 Task: Create a due date automation trigger when advanced on, 2 hours after a card is due add dates without an overdue due date.
Action: Mouse moved to (947, 66)
Screenshot: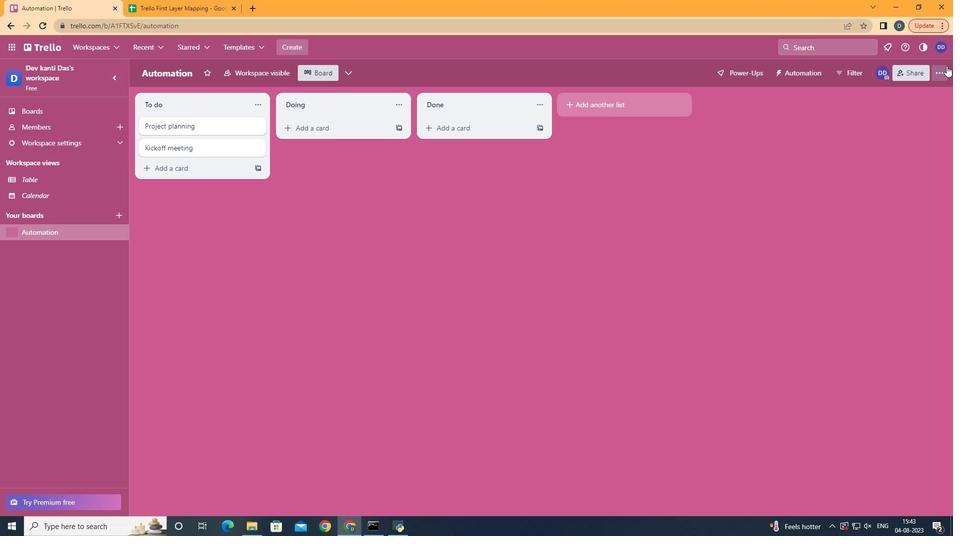
Action: Mouse pressed left at (947, 66)
Screenshot: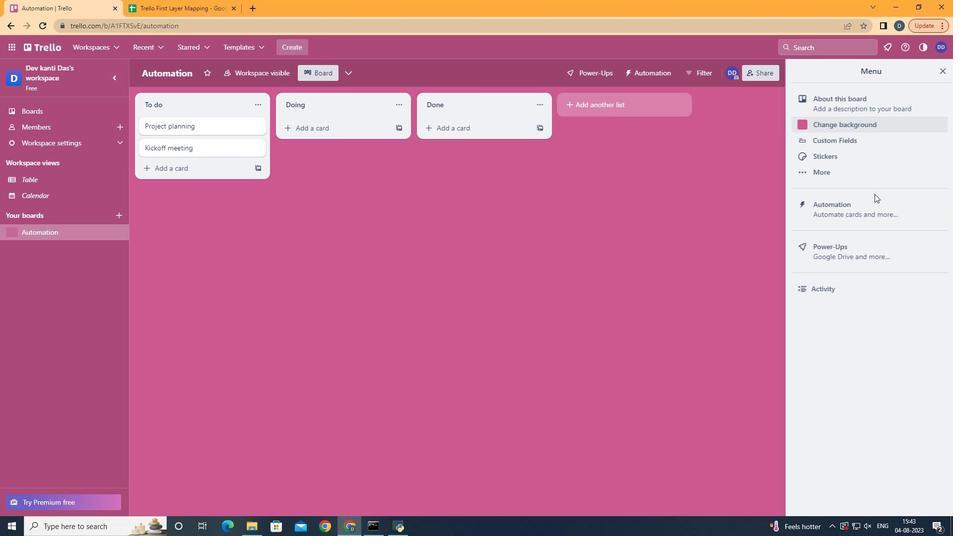 
Action: Mouse moved to (855, 211)
Screenshot: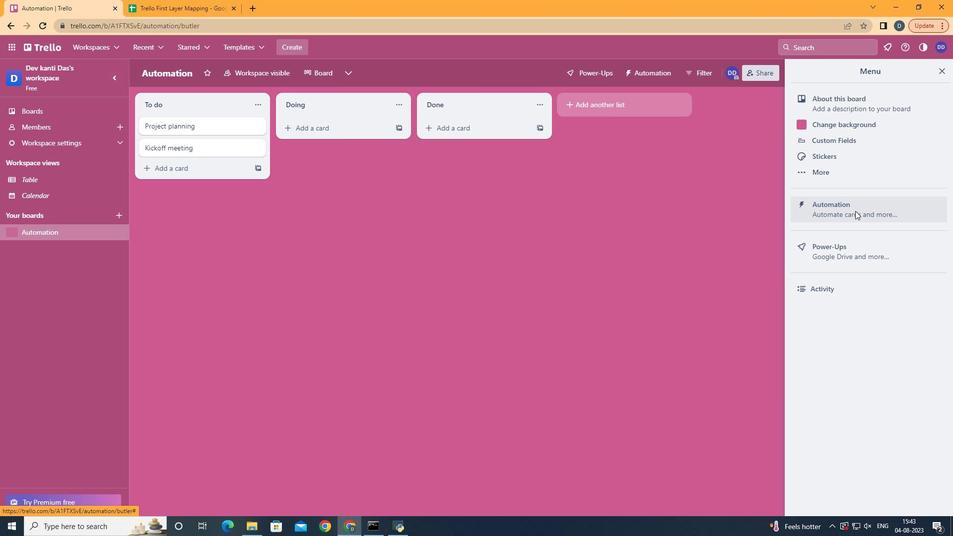 
Action: Mouse pressed left at (855, 211)
Screenshot: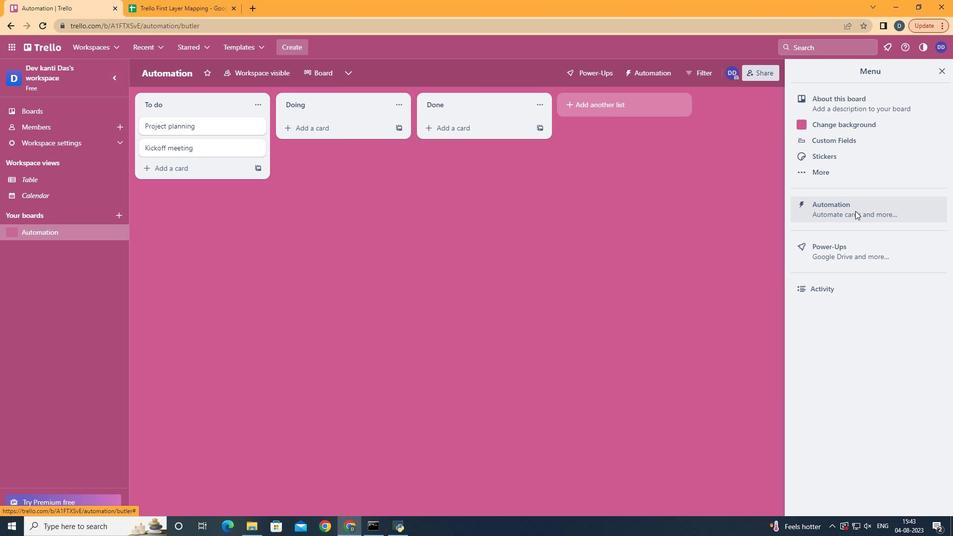 
Action: Mouse moved to (199, 202)
Screenshot: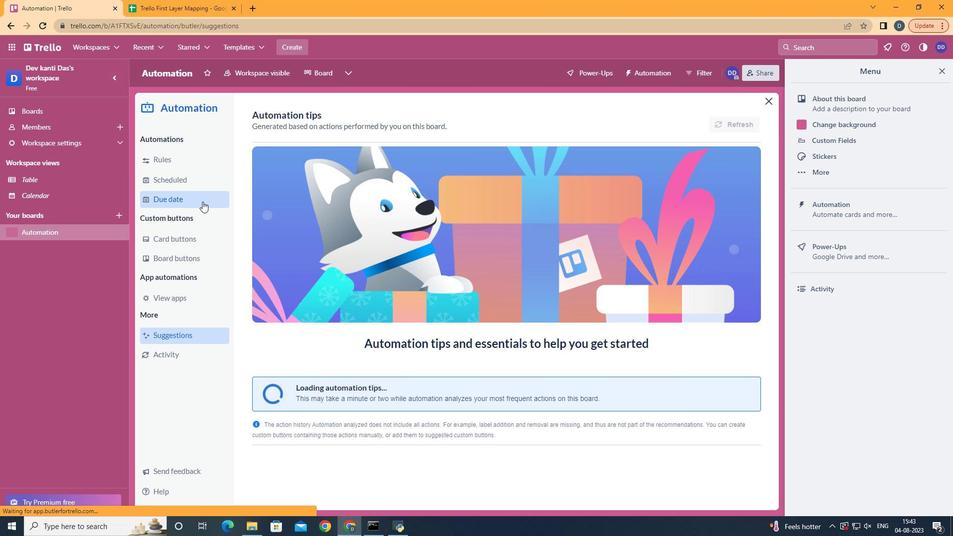 
Action: Mouse pressed left at (199, 202)
Screenshot: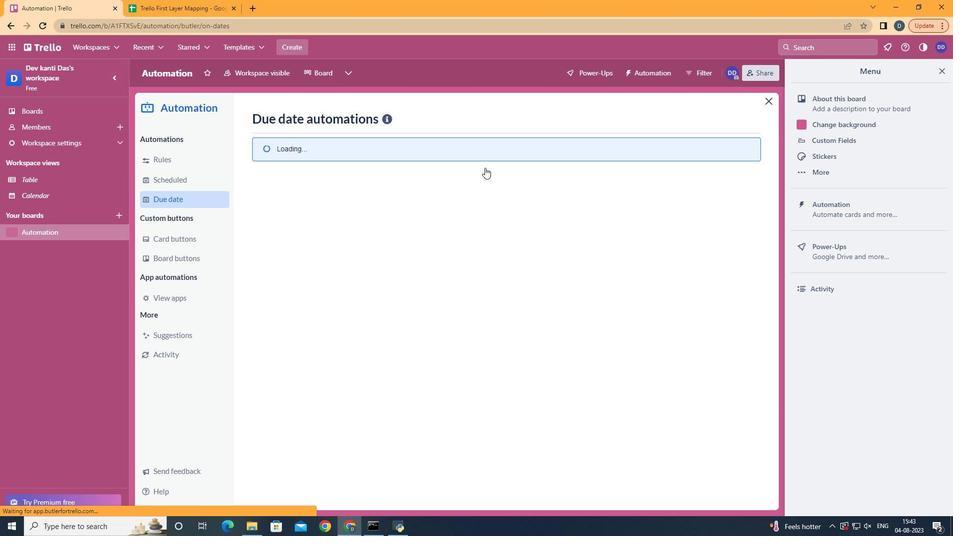 
Action: Mouse moved to (700, 119)
Screenshot: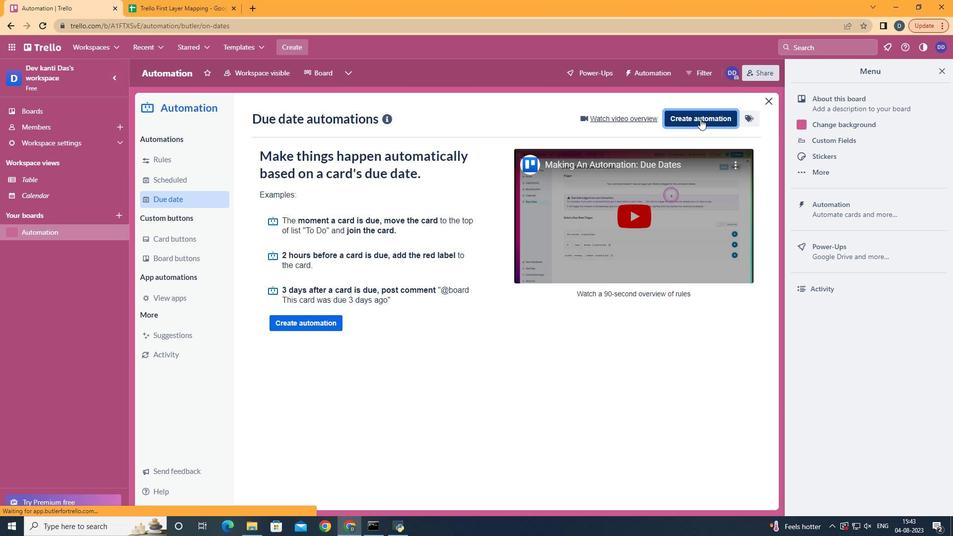 
Action: Mouse pressed left at (700, 119)
Screenshot: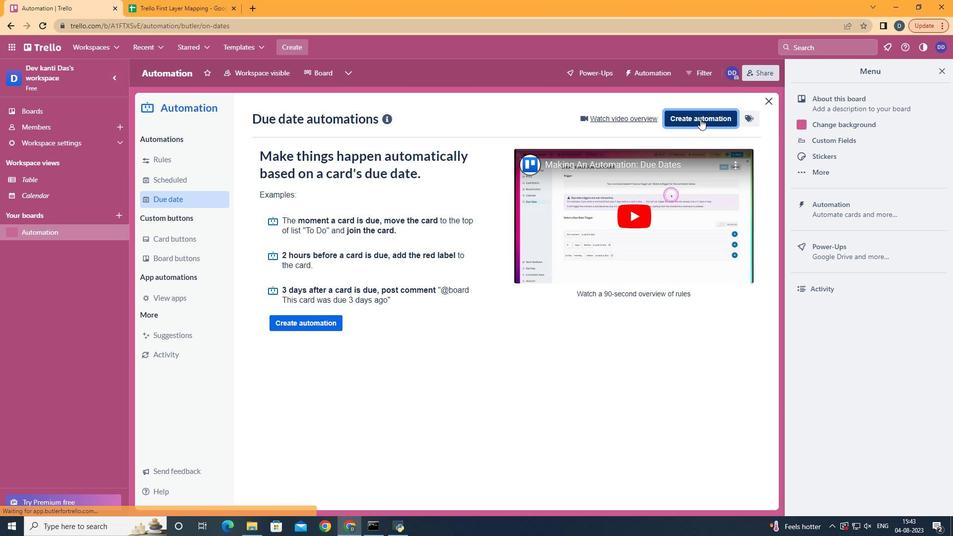 
Action: Mouse moved to (519, 214)
Screenshot: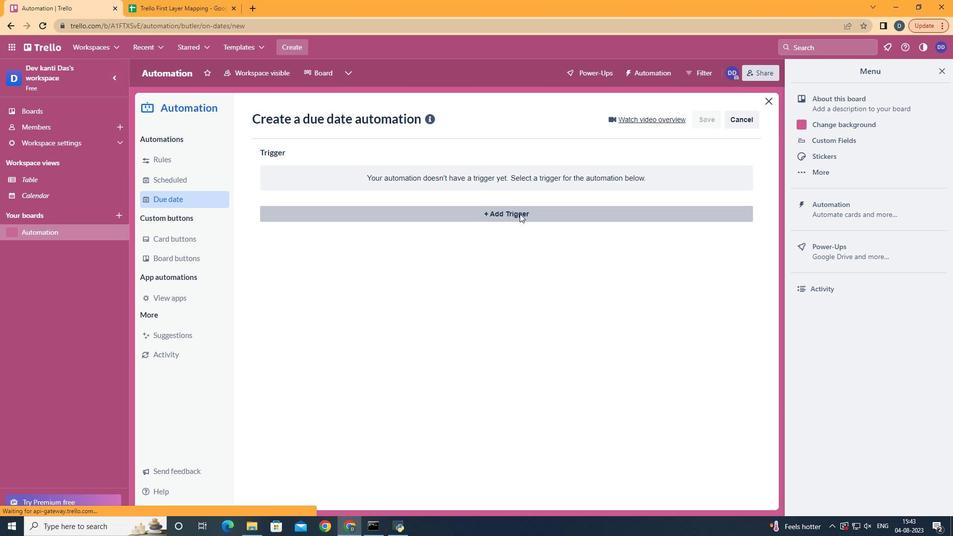 
Action: Mouse pressed left at (519, 214)
Screenshot: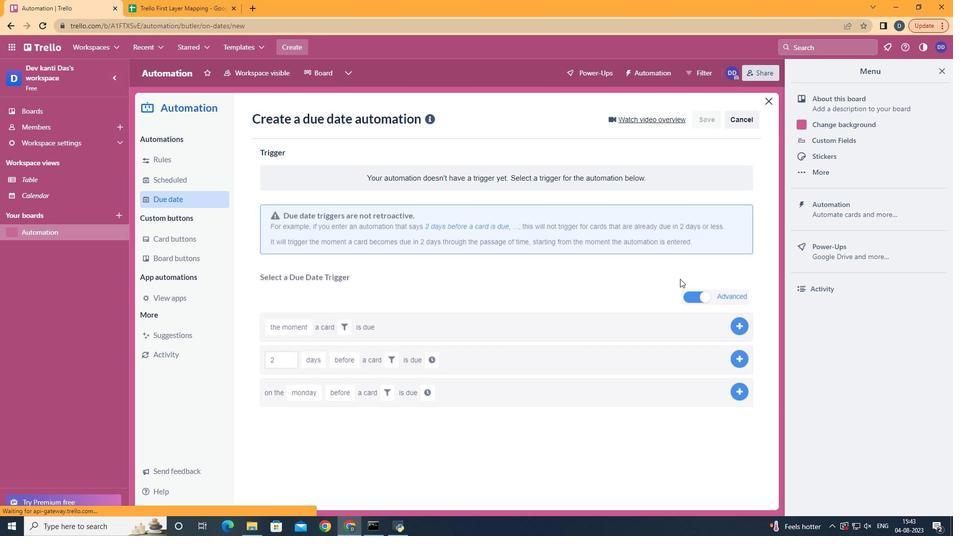 
Action: Mouse moved to (320, 428)
Screenshot: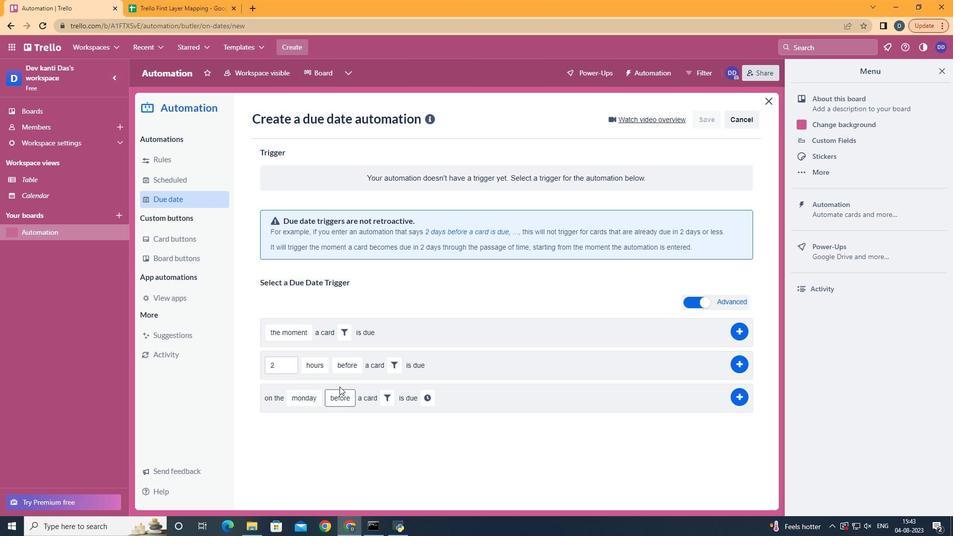 
Action: Mouse pressed left at (320, 428)
Screenshot: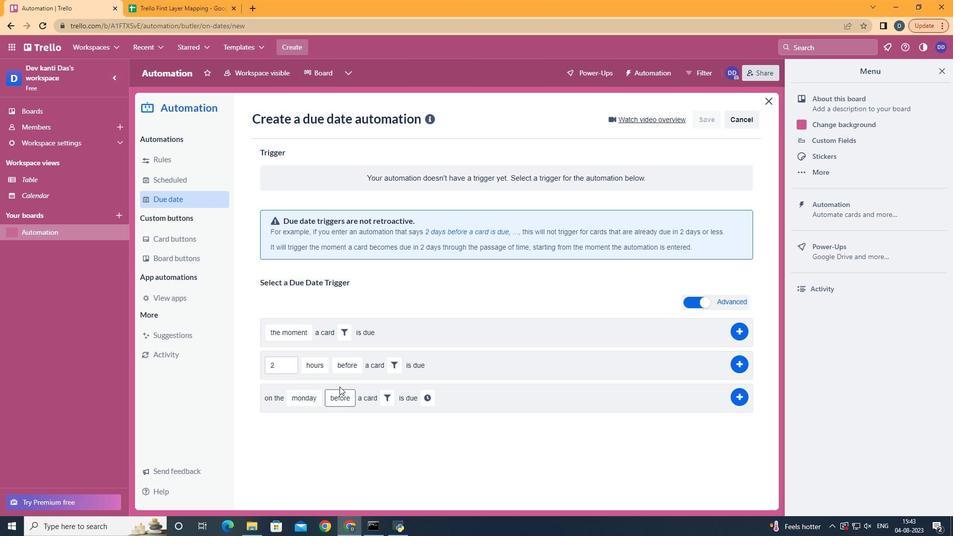 
Action: Mouse moved to (345, 403)
Screenshot: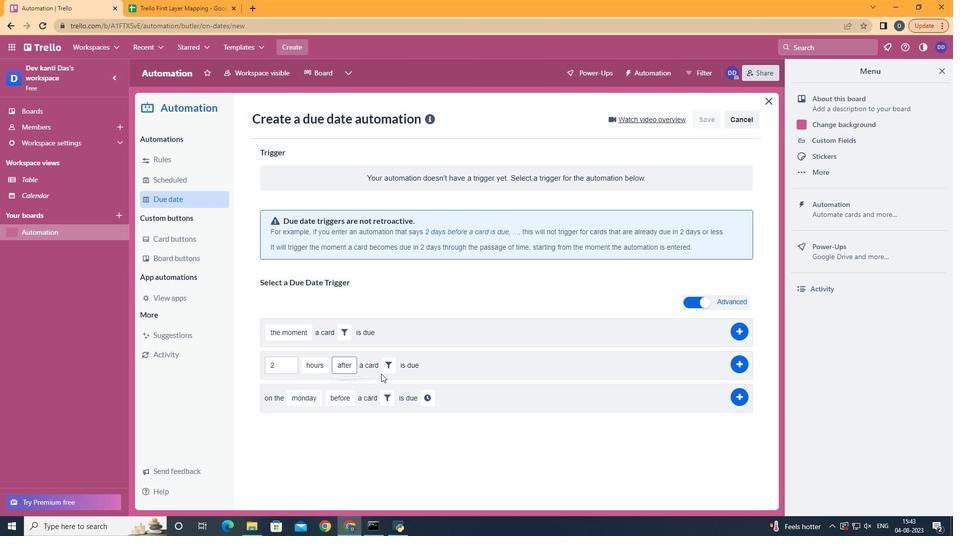 
Action: Mouse pressed left at (345, 403)
Screenshot: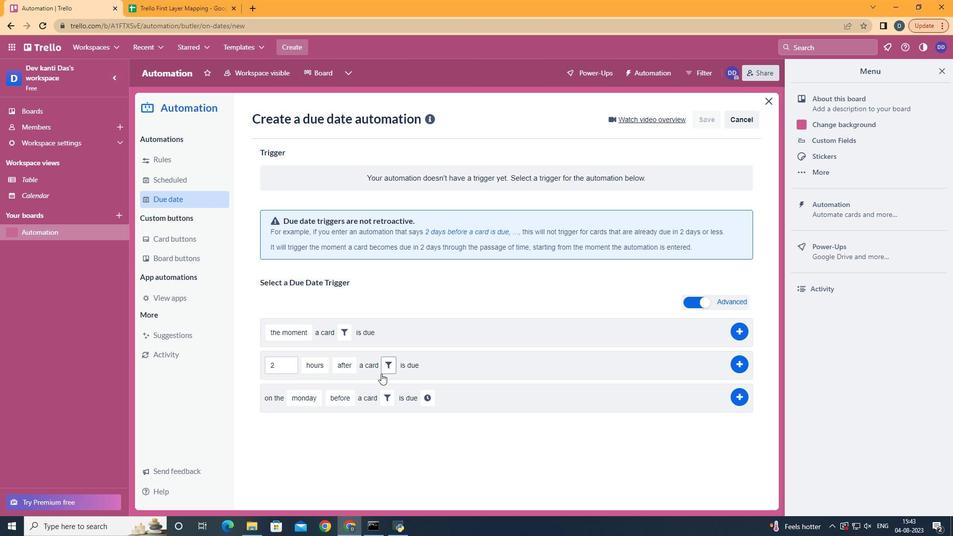 
Action: Mouse moved to (385, 364)
Screenshot: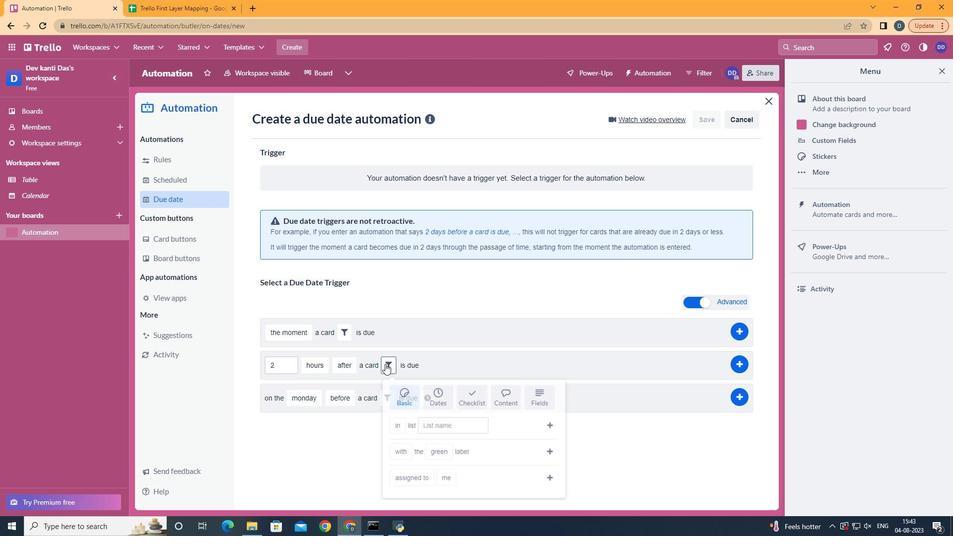
Action: Mouse pressed left at (385, 364)
Screenshot: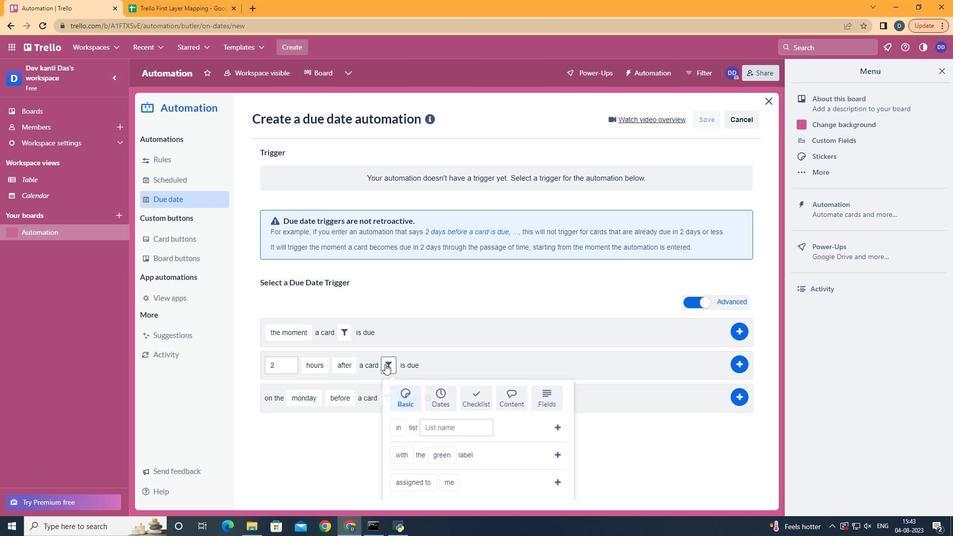 
Action: Mouse moved to (431, 391)
Screenshot: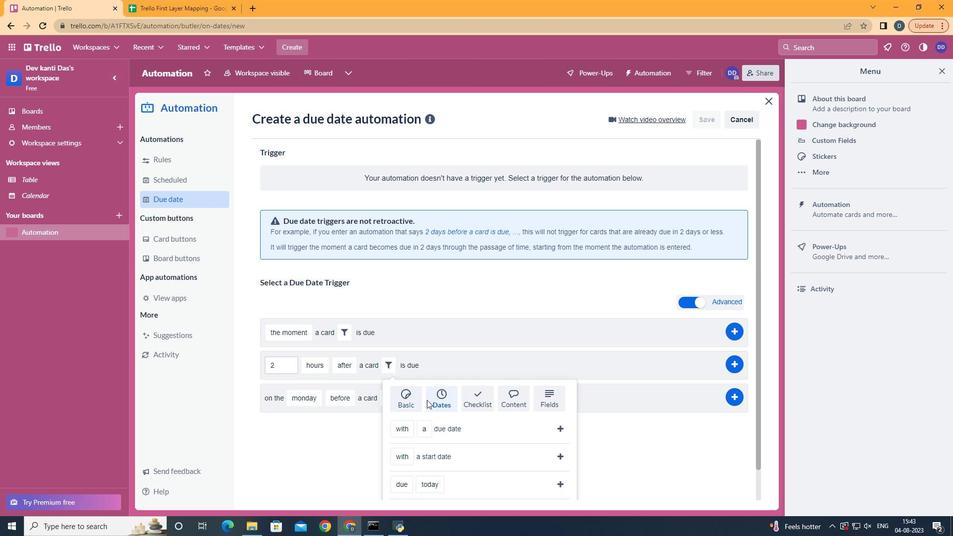 
Action: Mouse pressed left at (431, 391)
Screenshot: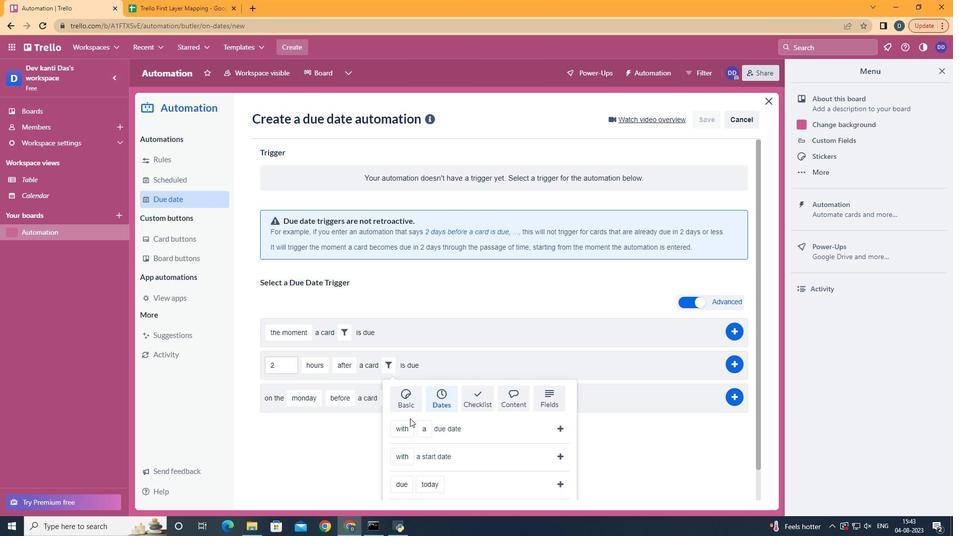 
Action: Mouse moved to (407, 463)
Screenshot: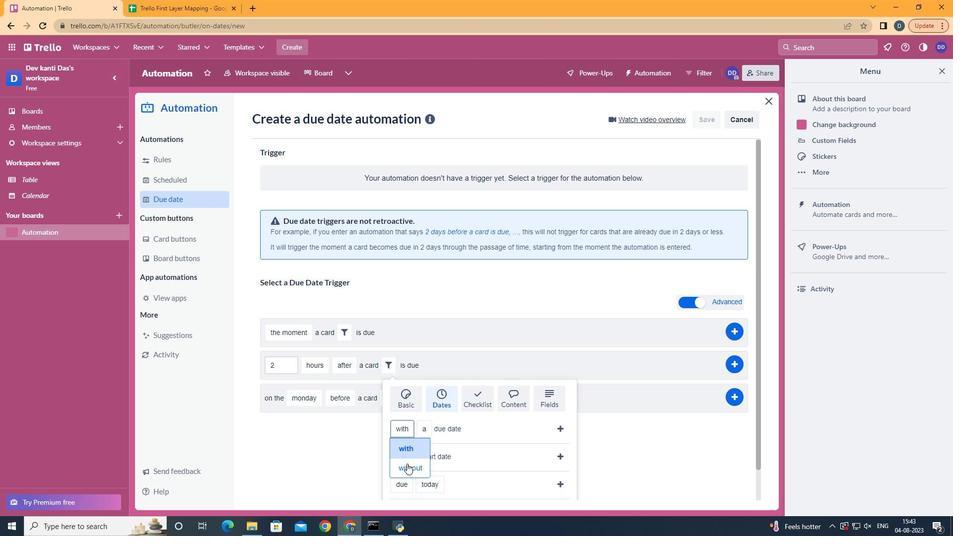 
Action: Mouse pressed left at (407, 463)
Screenshot: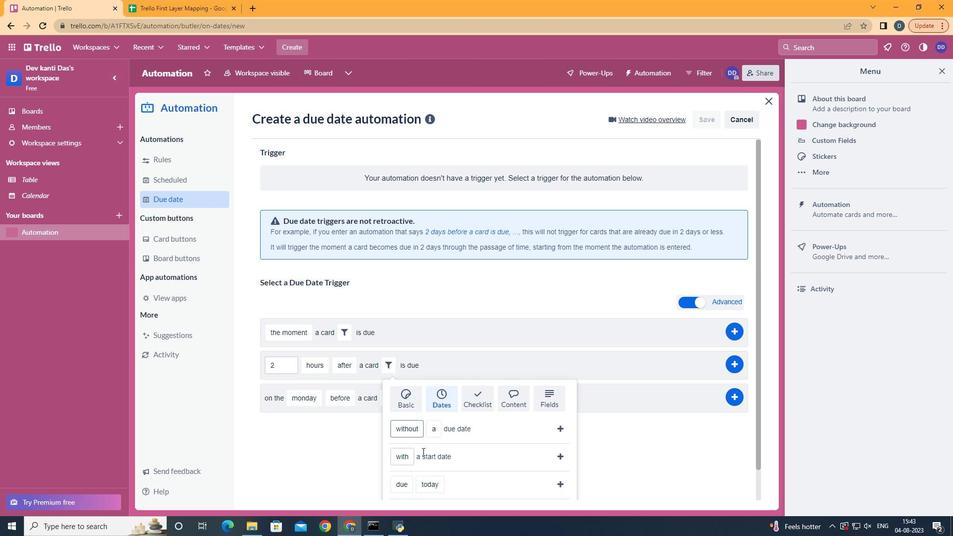 
Action: Mouse moved to (452, 412)
Screenshot: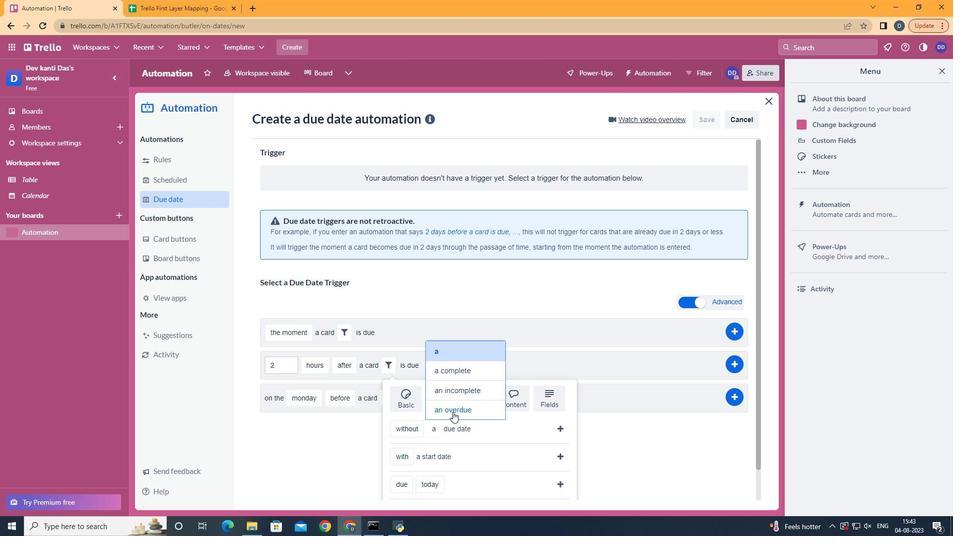 
Action: Mouse pressed left at (452, 412)
Screenshot: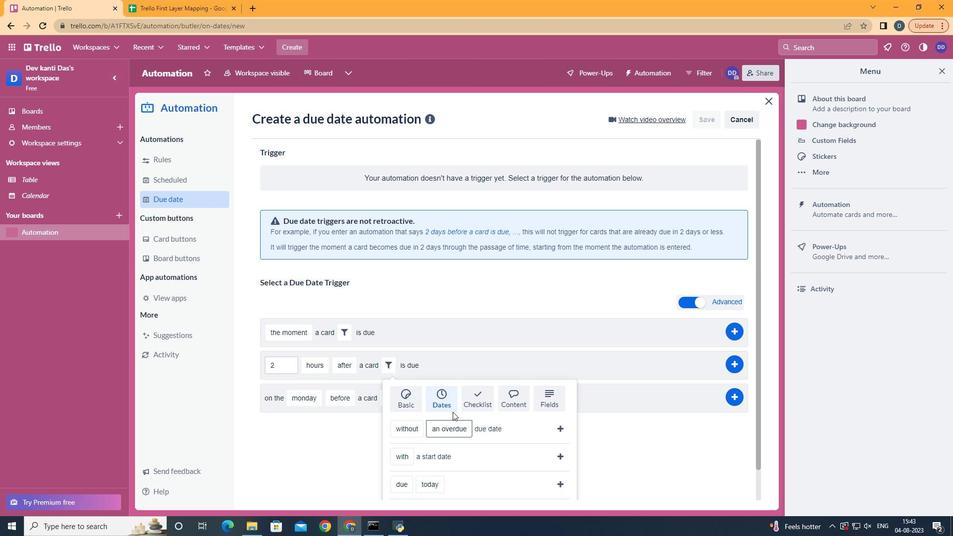 
Action: Mouse moved to (562, 428)
Screenshot: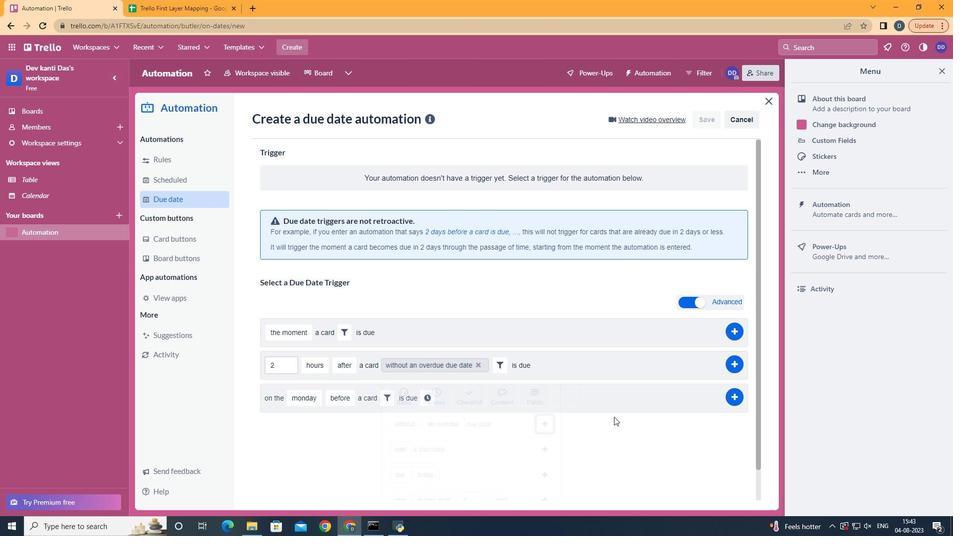 
Action: Mouse pressed left at (562, 428)
Screenshot: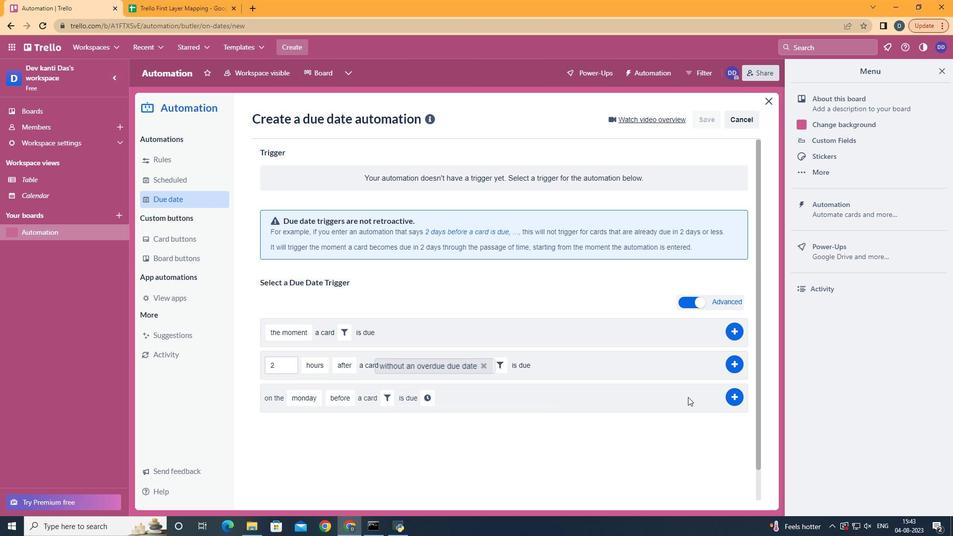 
Action: Mouse moved to (753, 368)
Screenshot: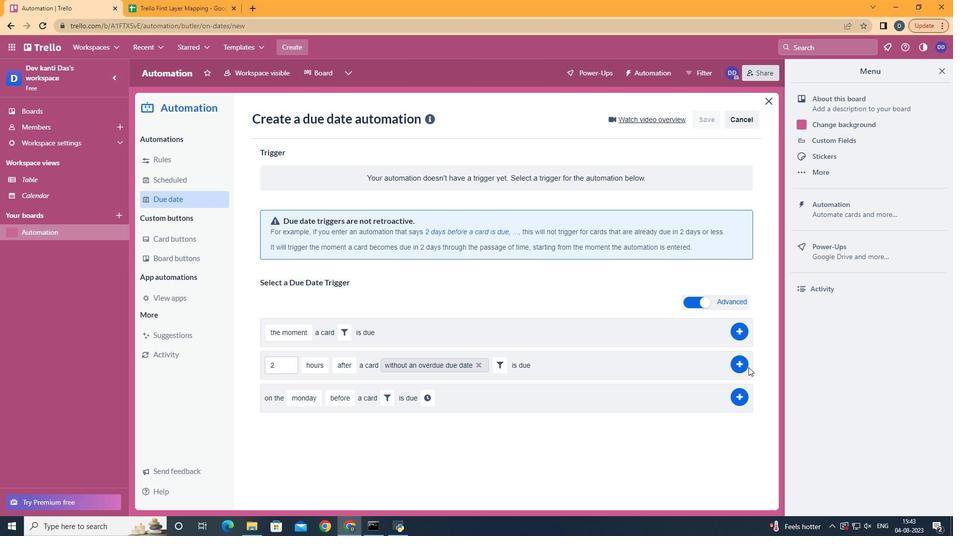 
Action: Mouse pressed left at (753, 368)
Screenshot: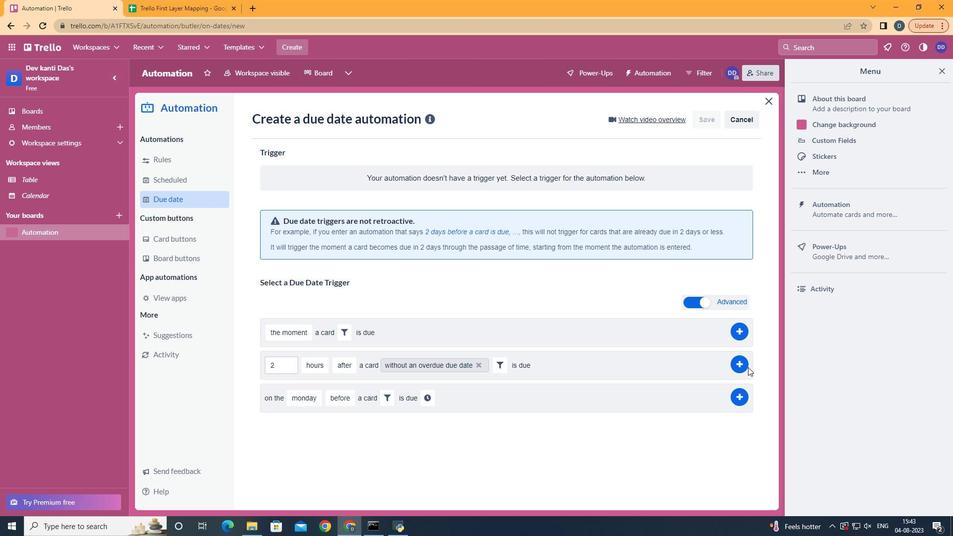 
Action: Mouse moved to (748, 367)
Screenshot: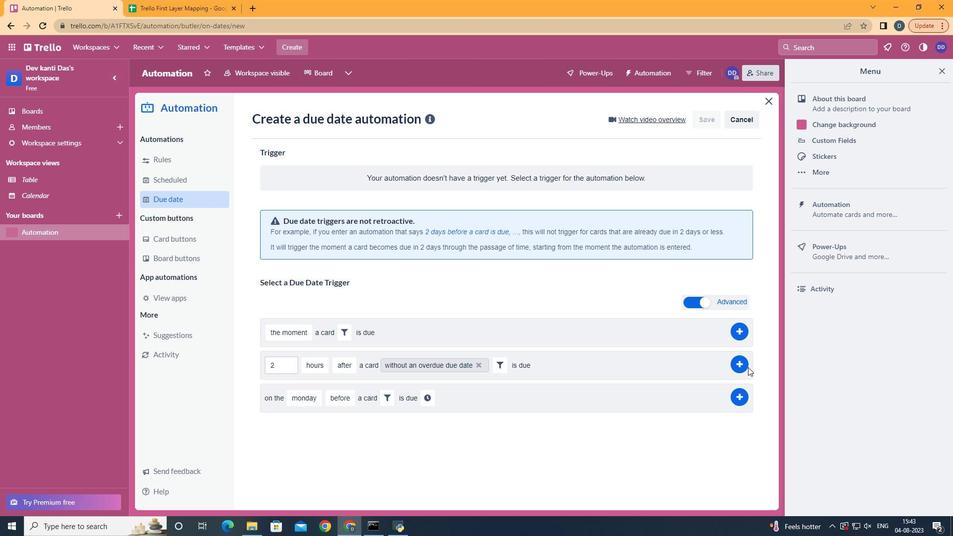
Action: Mouse pressed left at (748, 367)
Screenshot: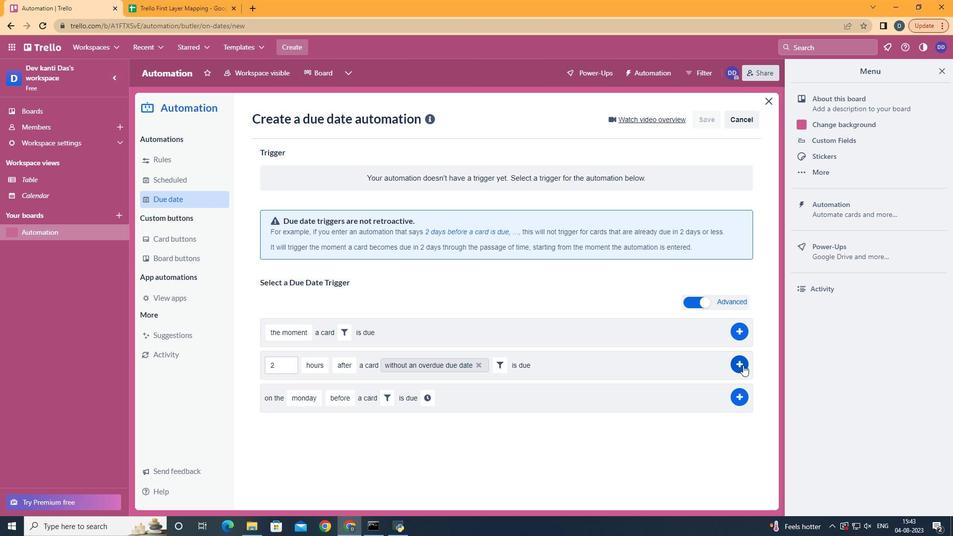 
Action: Mouse moved to (743, 365)
Screenshot: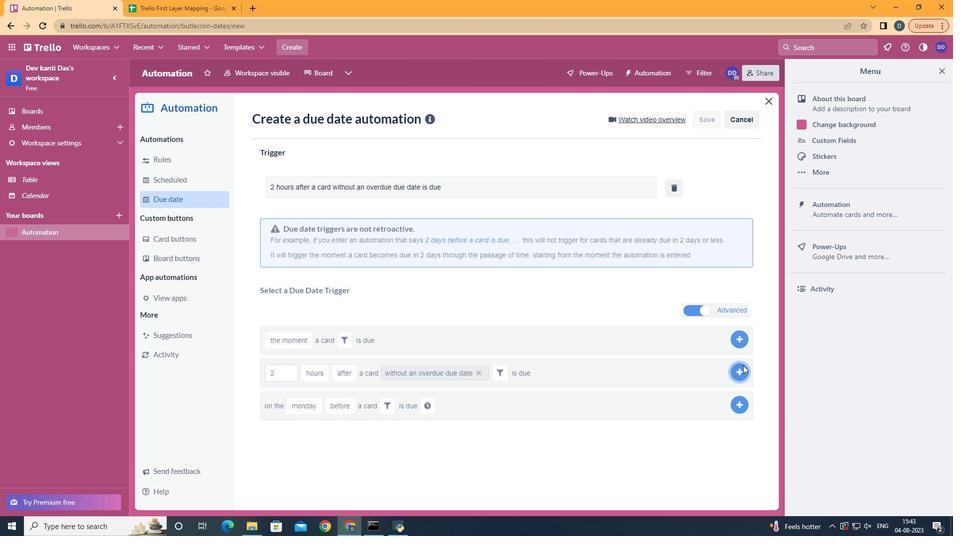 
Action: Mouse pressed left at (743, 365)
Screenshot: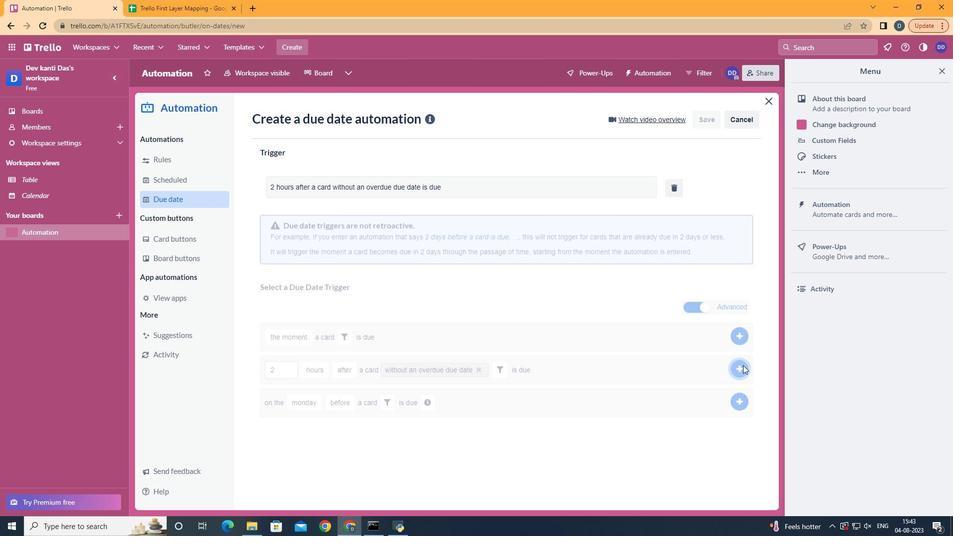 
Action: Mouse moved to (392, 126)
Screenshot: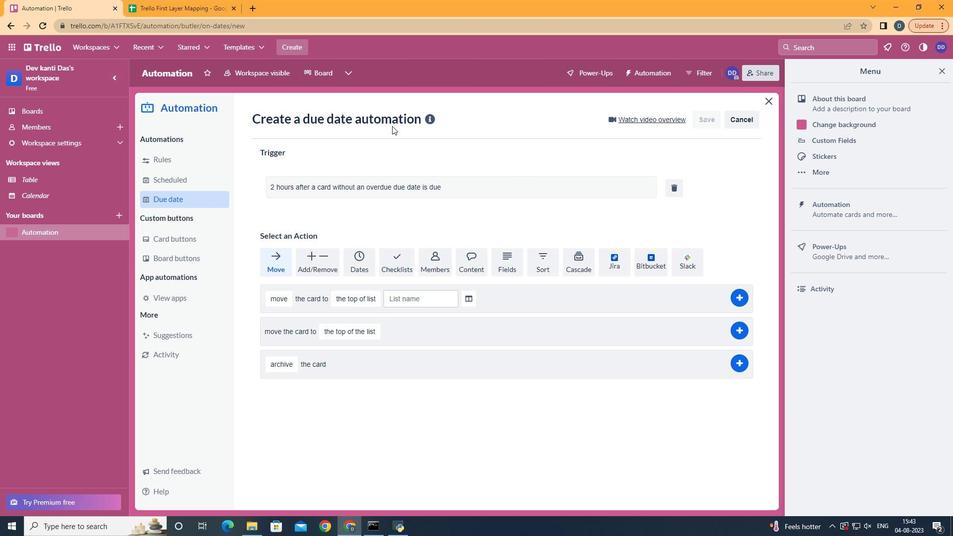
